 Task: Create a sub task System Test and UAT for the task  Integrate website with a new web content management system (CMS) in the project BackTech , assign it to team member softage.5@softage.net and update the status of the sub task to  At Risk , set the priority of the sub task to Medium
Action: Mouse moved to (598, 431)
Screenshot: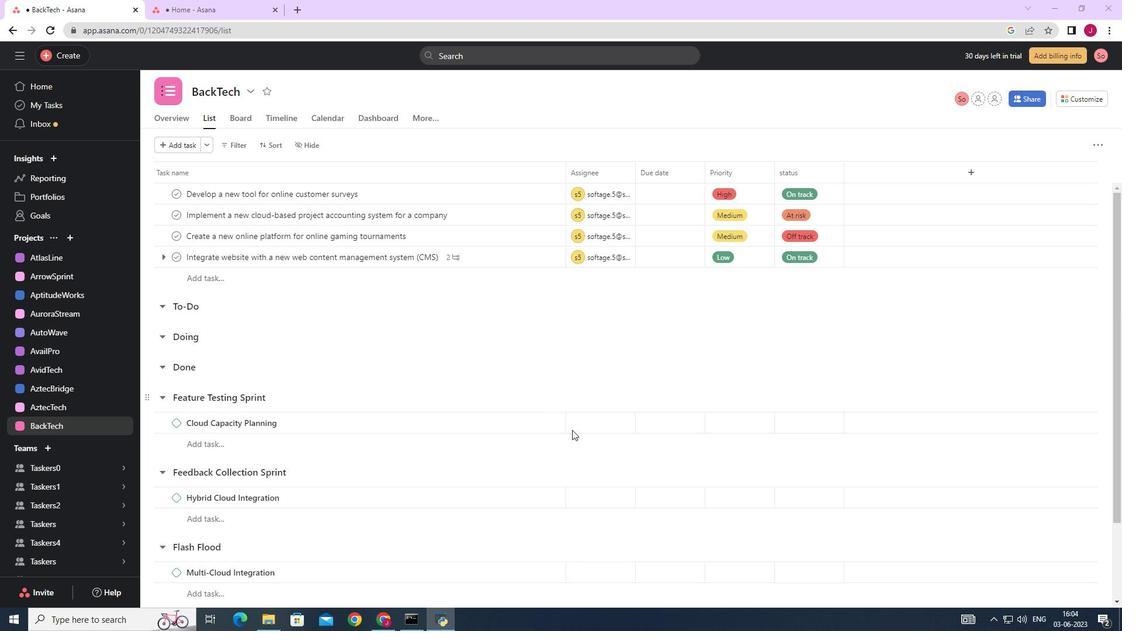 
Action: Mouse scrolled (598, 430) with delta (0, 0)
Screenshot: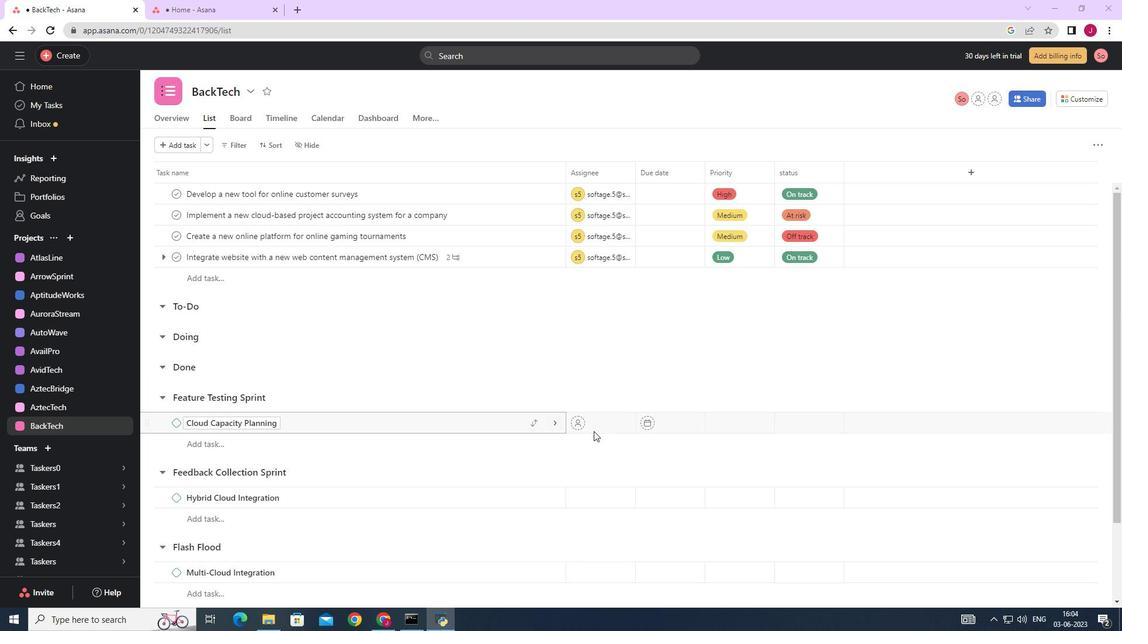 
Action: Mouse scrolled (598, 430) with delta (0, 0)
Screenshot: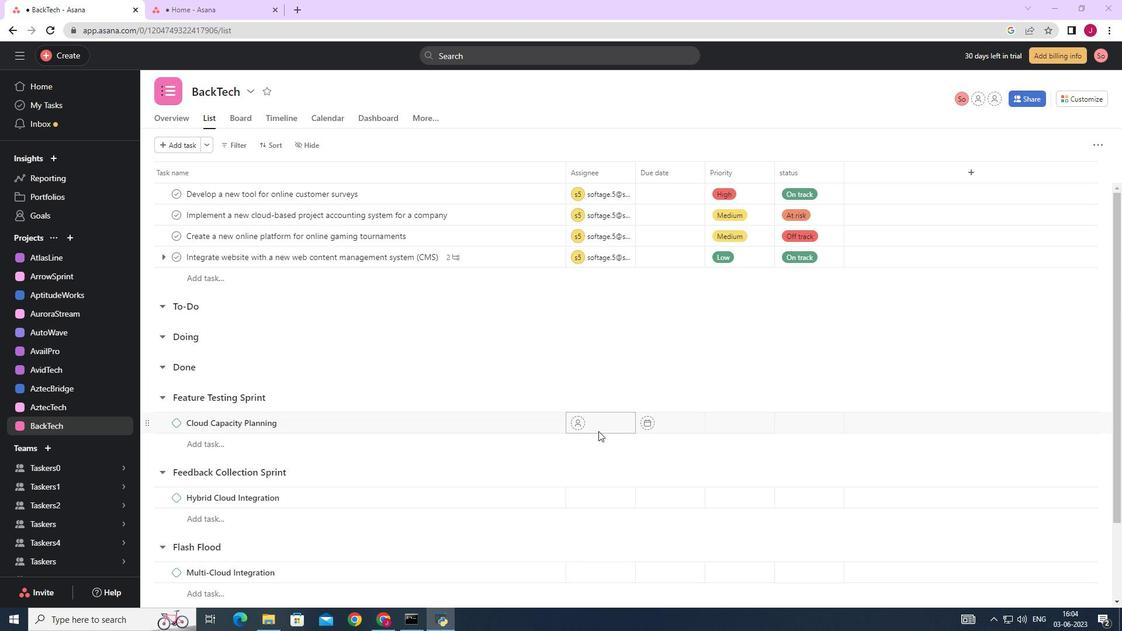 
Action: Mouse scrolled (598, 430) with delta (0, 0)
Screenshot: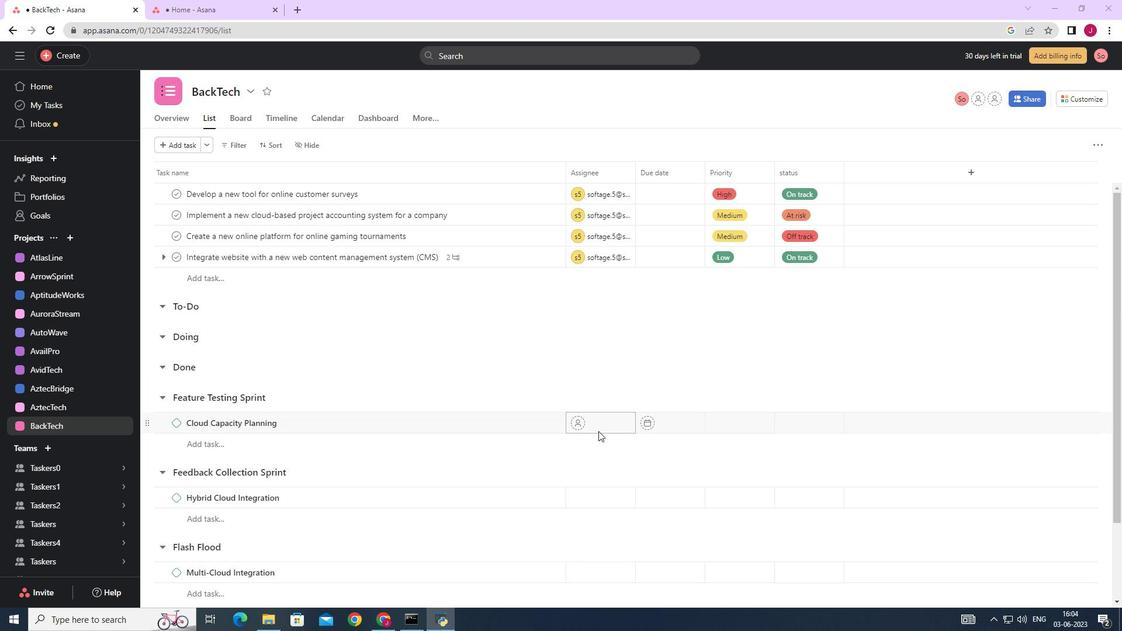 
Action: Mouse scrolled (598, 430) with delta (0, 0)
Screenshot: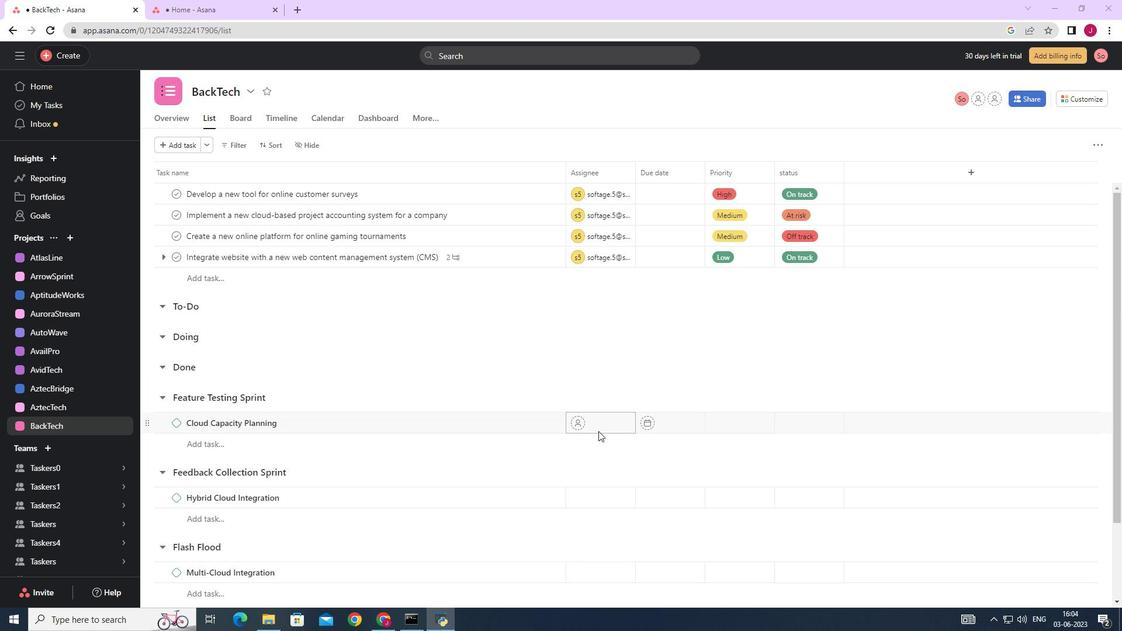
Action: Mouse moved to (598, 429)
Screenshot: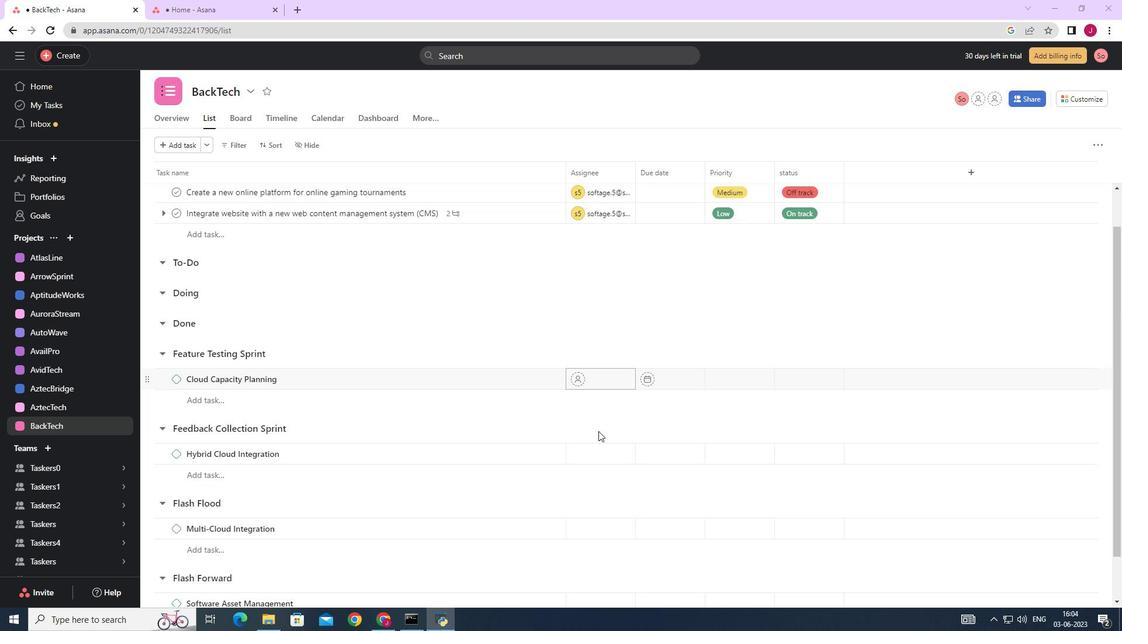 
Action: Mouse scrolled (598, 430) with delta (0, 0)
Screenshot: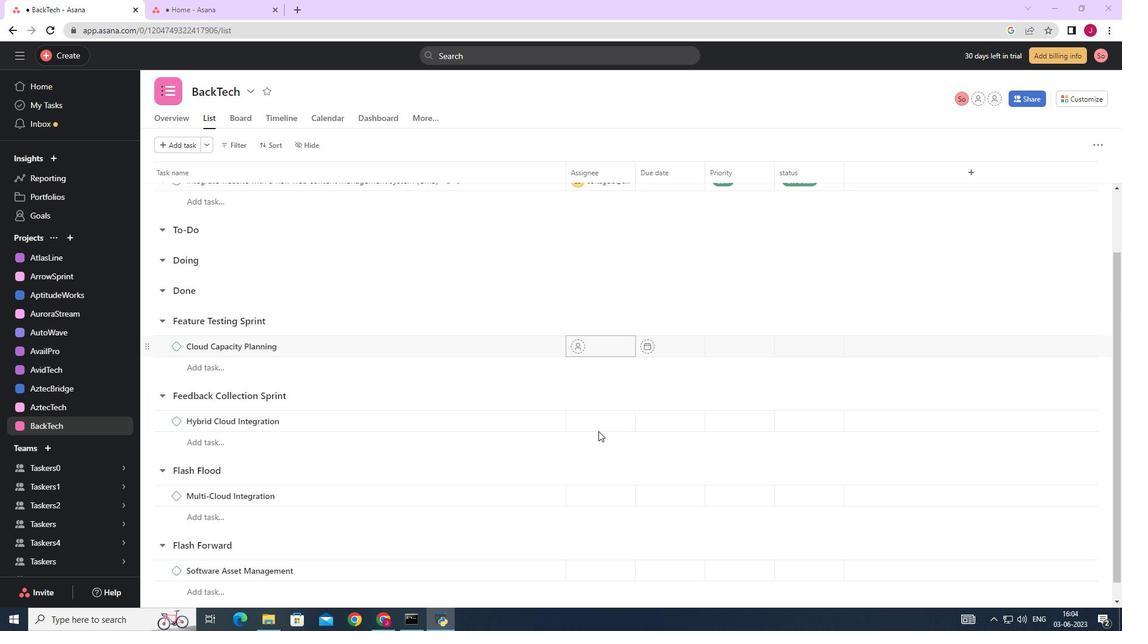 
Action: Mouse scrolled (598, 430) with delta (0, 0)
Screenshot: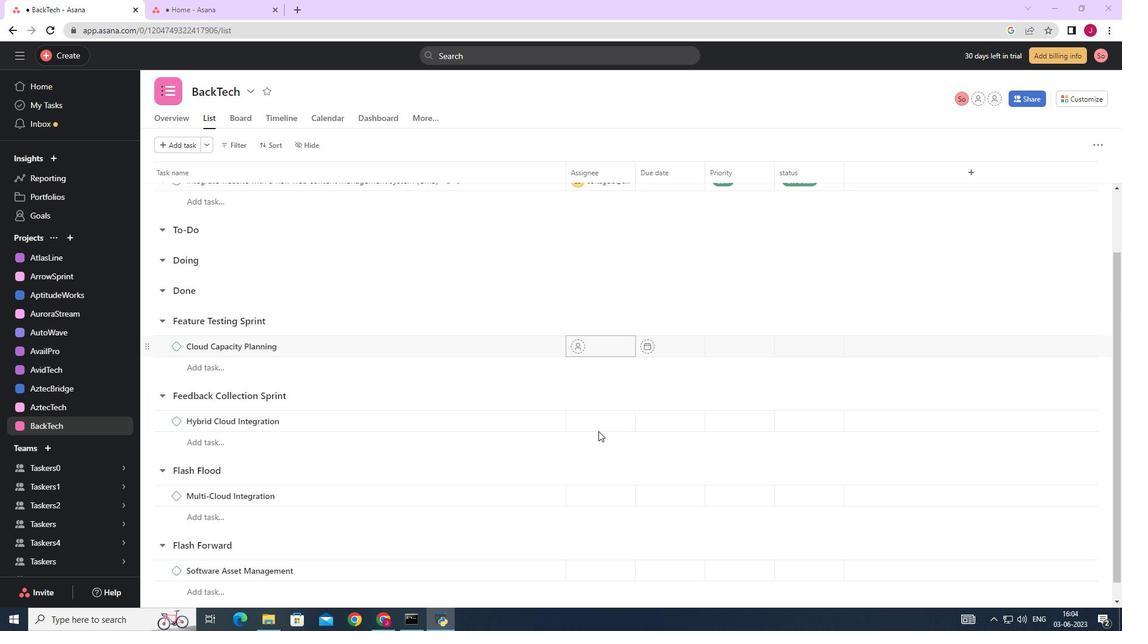 
Action: Mouse scrolled (598, 430) with delta (0, 0)
Screenshot: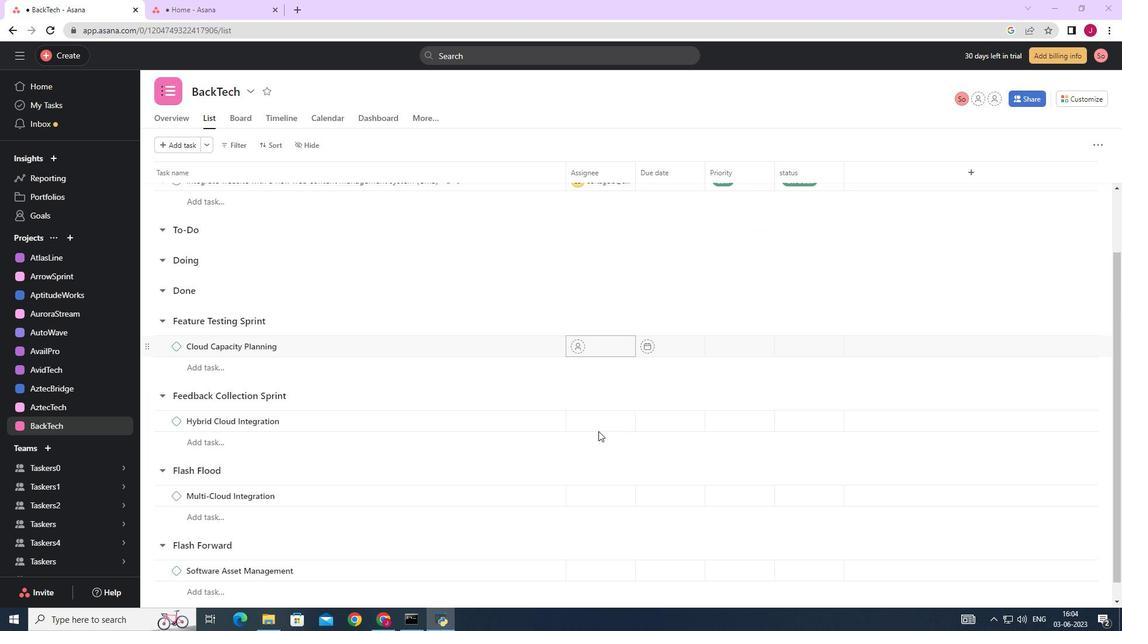 
Action: Mouse scrolled (598, 430) with delta (0, 0)
Screenshot: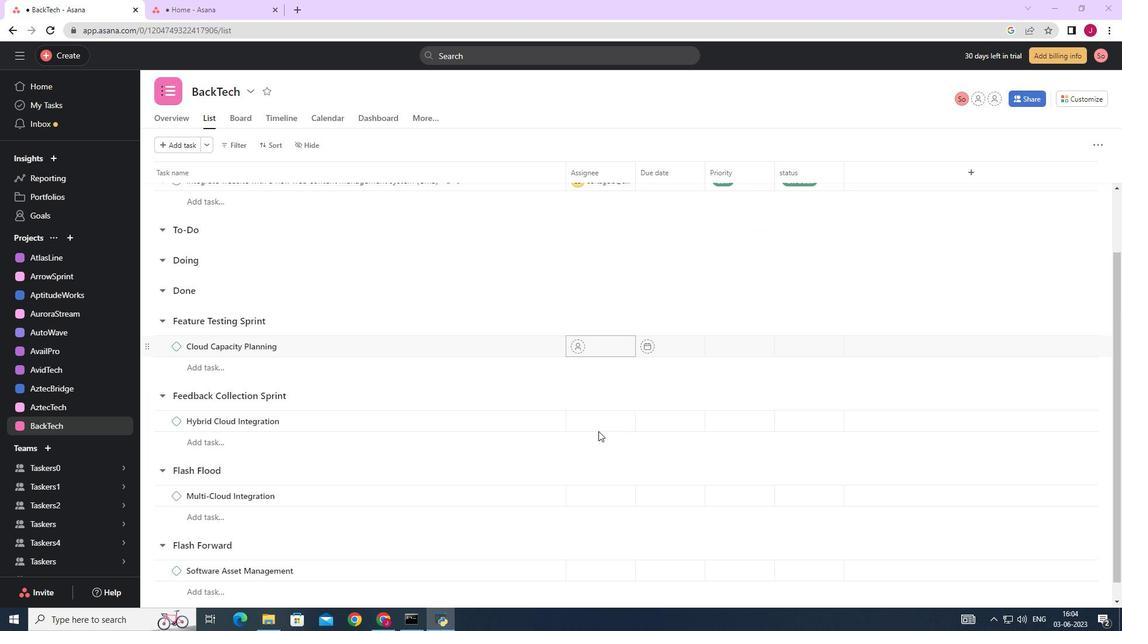 
Action: Mouse moved to (597, 429)
Screenshot: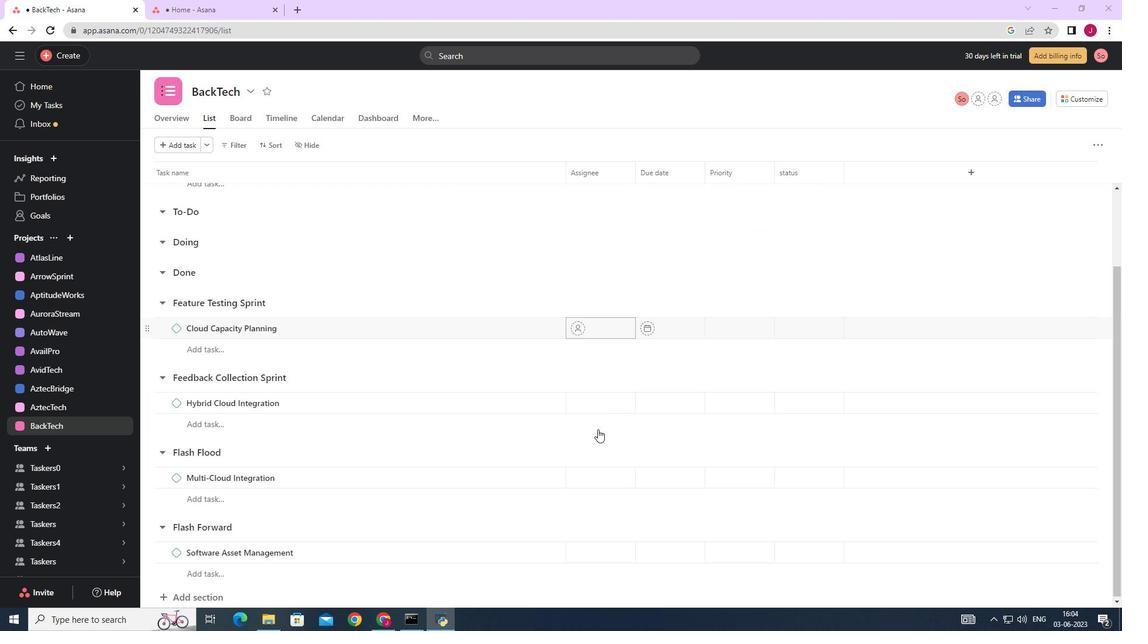 
Action: Mouse scrolled (598, 430) with delta (0, 0)
Screenshot: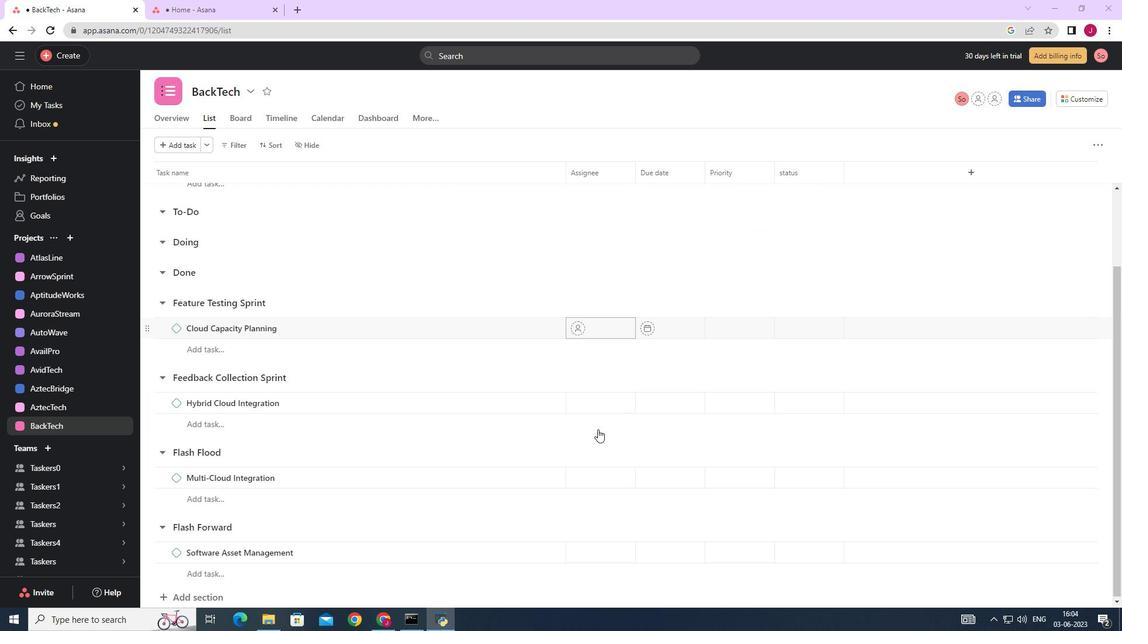 
Action: Mouse moved to (501, 259)
Screenshot: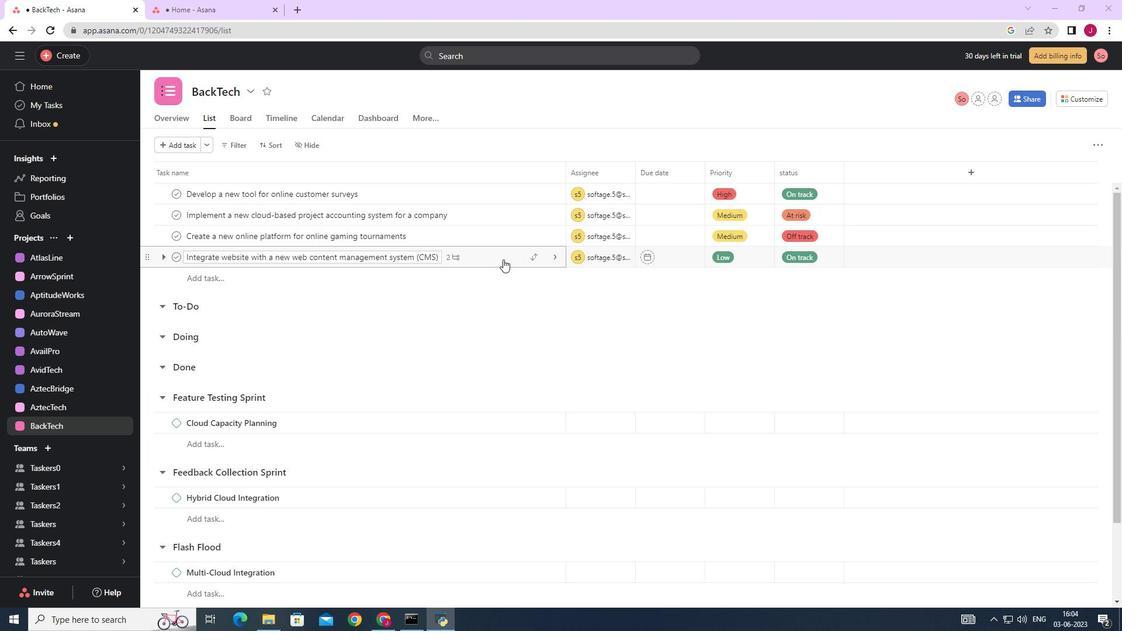 
Action: Mouse pressed left at (501, 259)
Screenshot: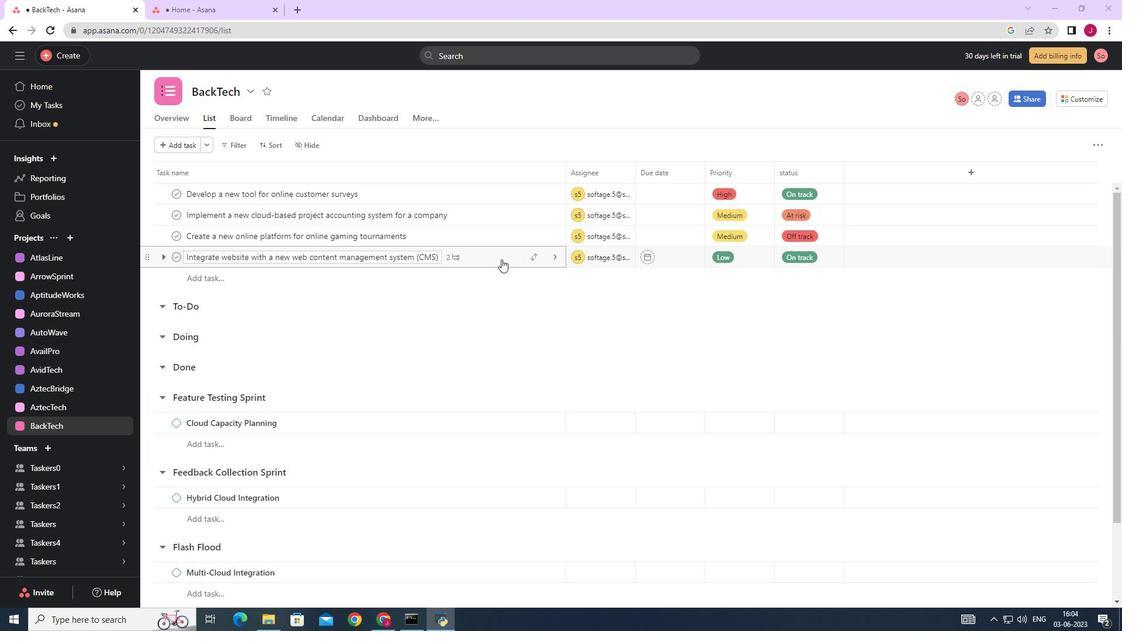 
Action: Mouse moved to (1098, 144)
Screenshot: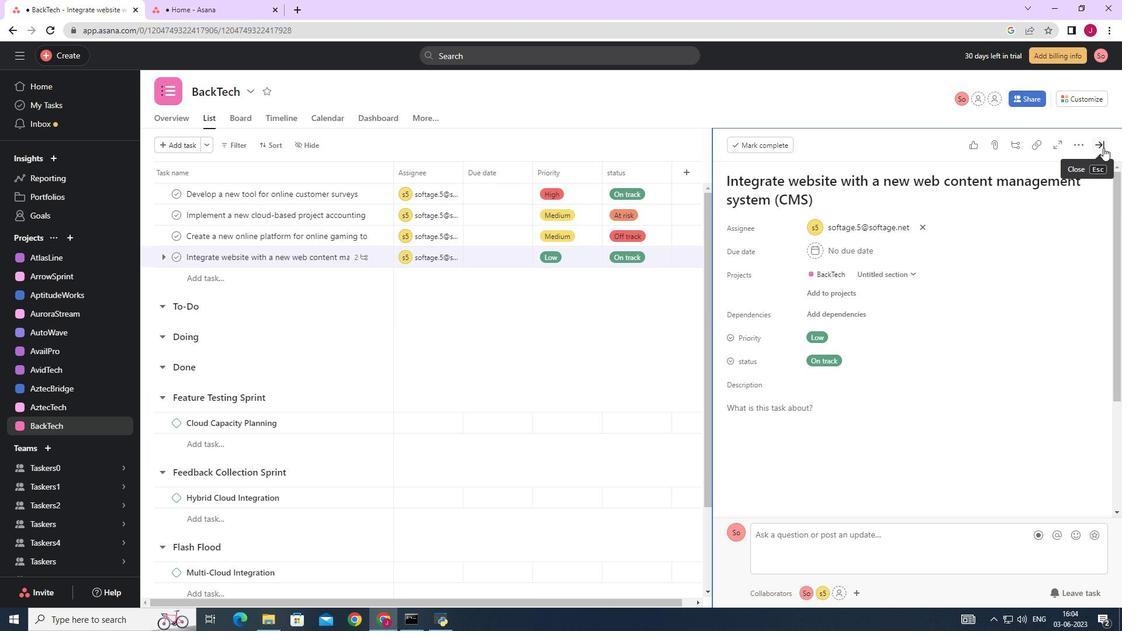 
Action: Mouse pressed left at (1098, 144)
Screenshot: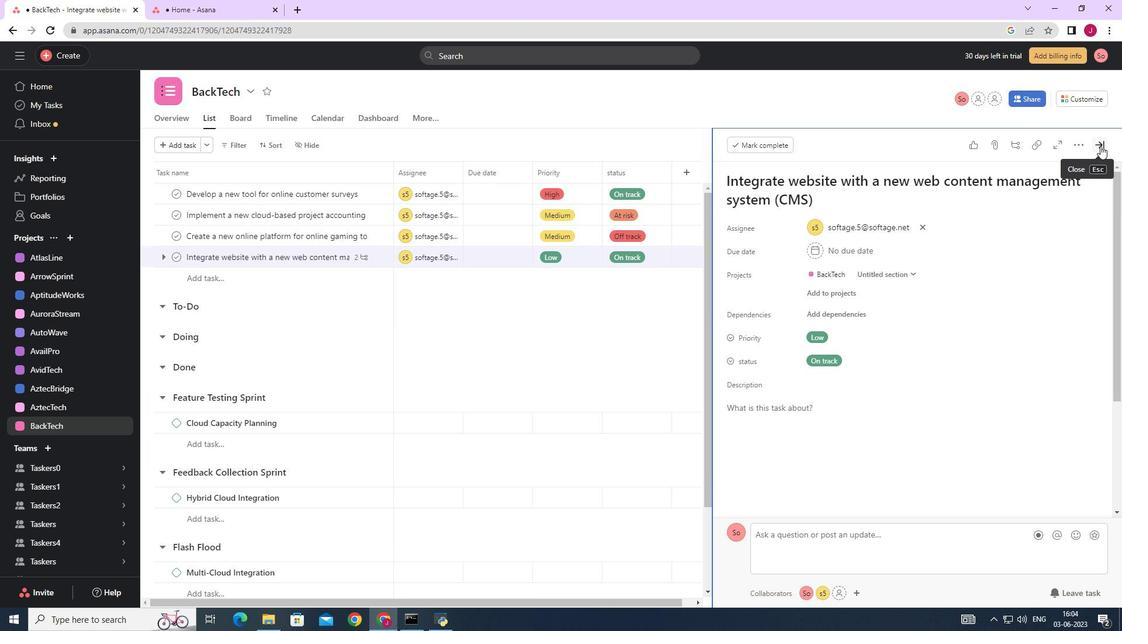 
Action: Mouse moved to (1098, 144)
Screenshot: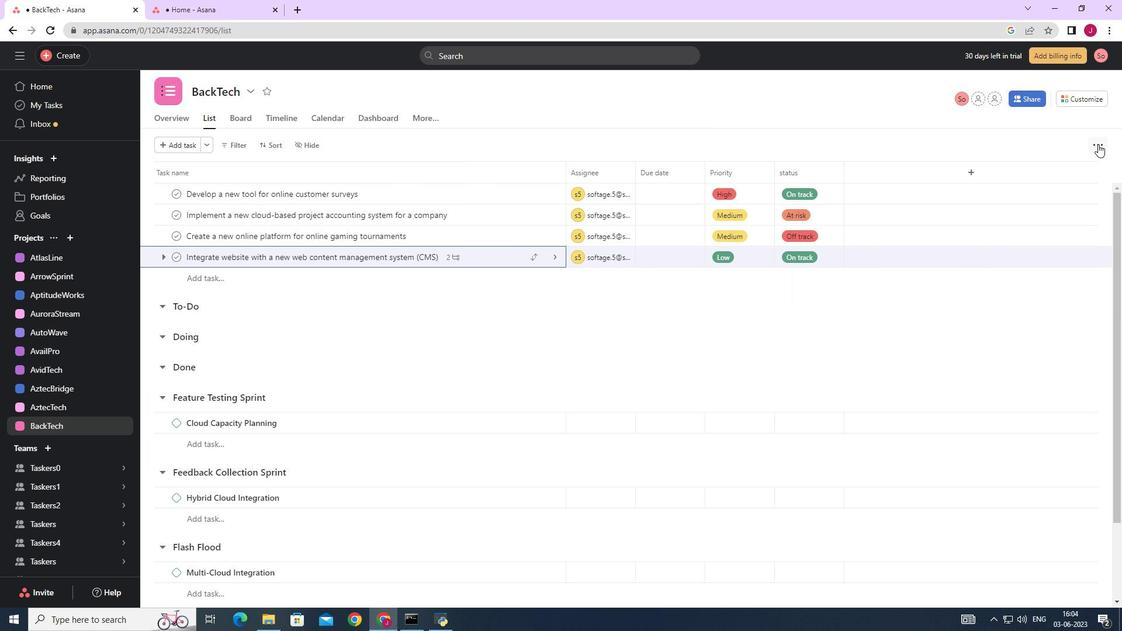 
